 Task: Utilize Chrome Guest Mode.
Action: Mouse moved to (987, 30)
Screenshot: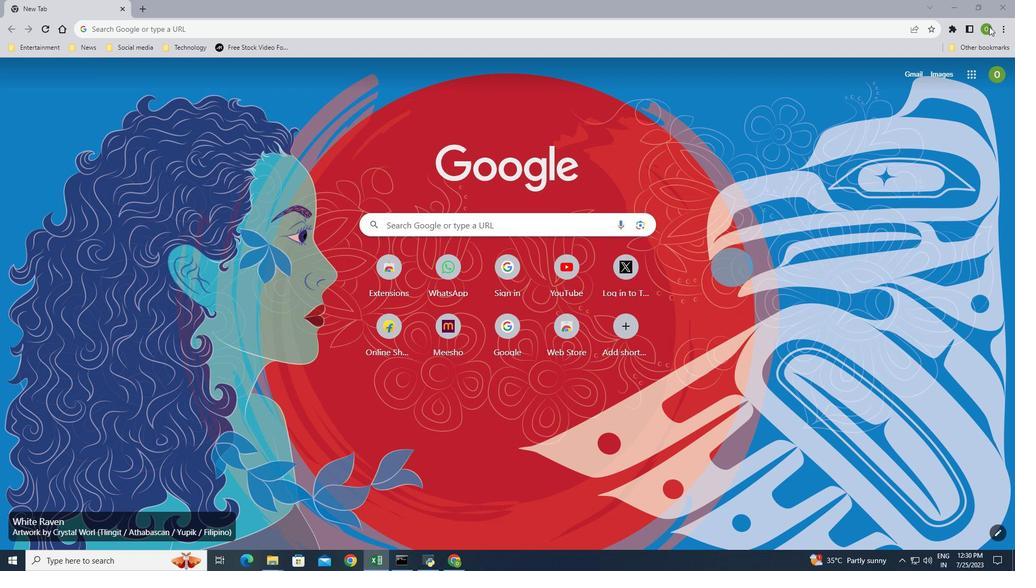 
Action: Mouse pressed left at (987, 30)
Screenshot: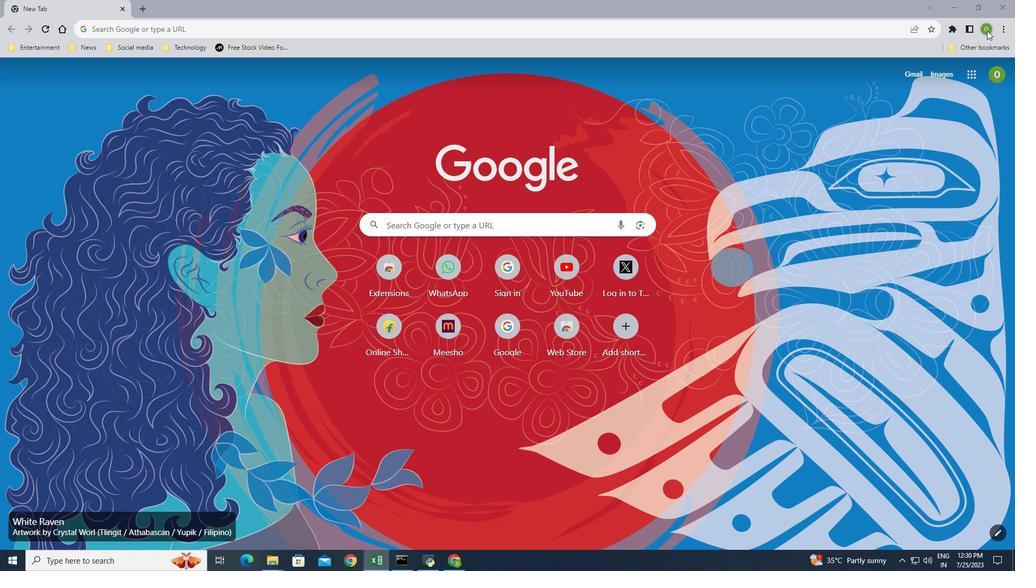
Action: Mouse moved to (904, 259)
Screenshot: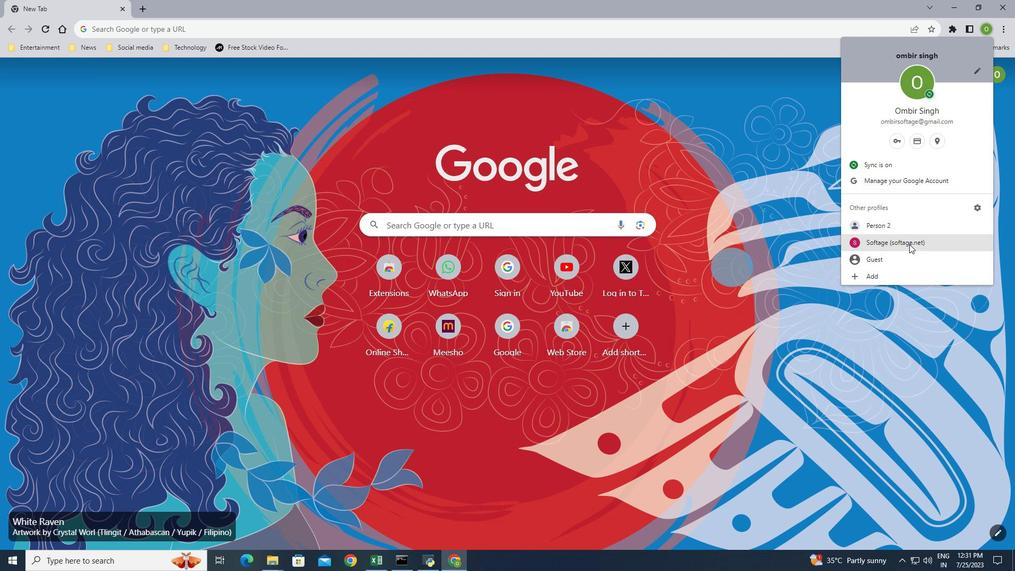 
Action: Mouse scrolled (904, 258) with delta (0, 0)
Screenshot: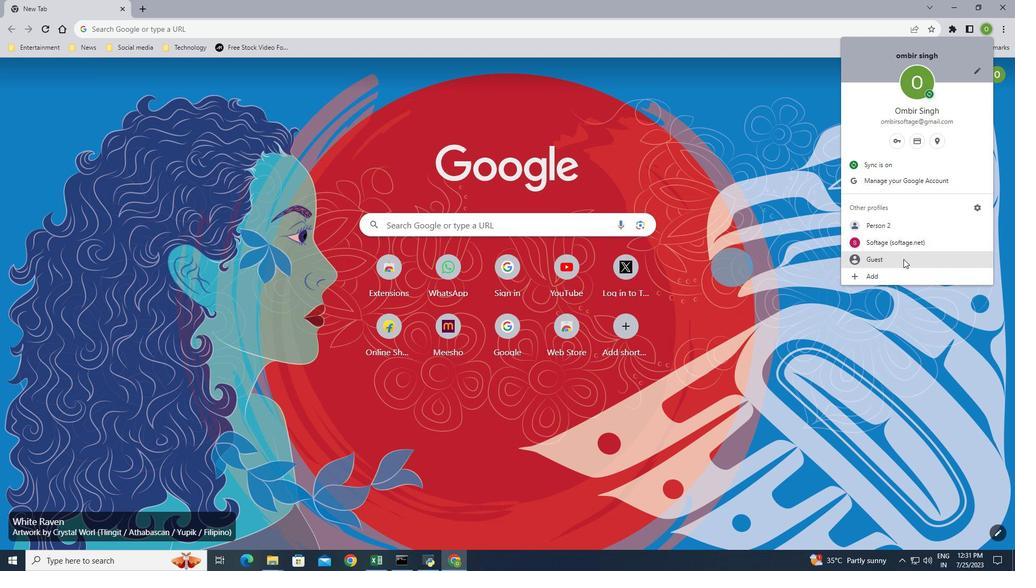 
Action: Mouse moved to (900, 259)
Screenshot: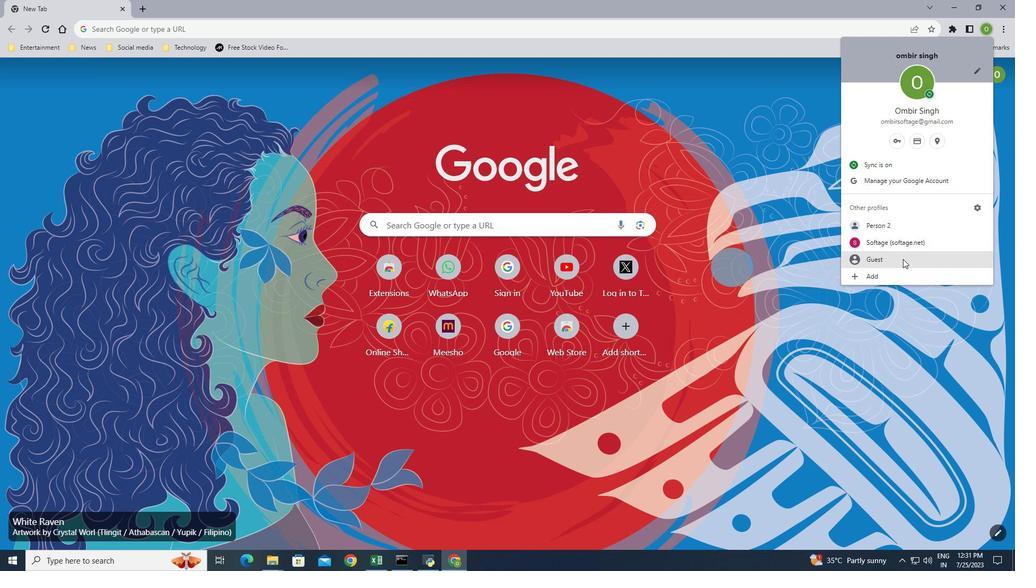
Action: Mouse pressed left at (900, 259)
Screenshot: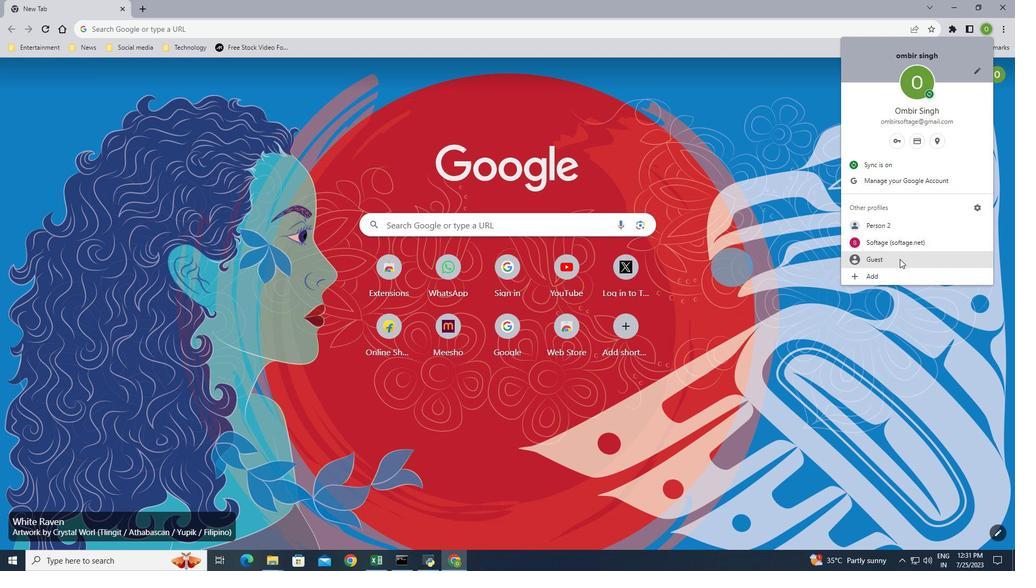 
Action: Mouse moved to (125, 31)
Screenshot: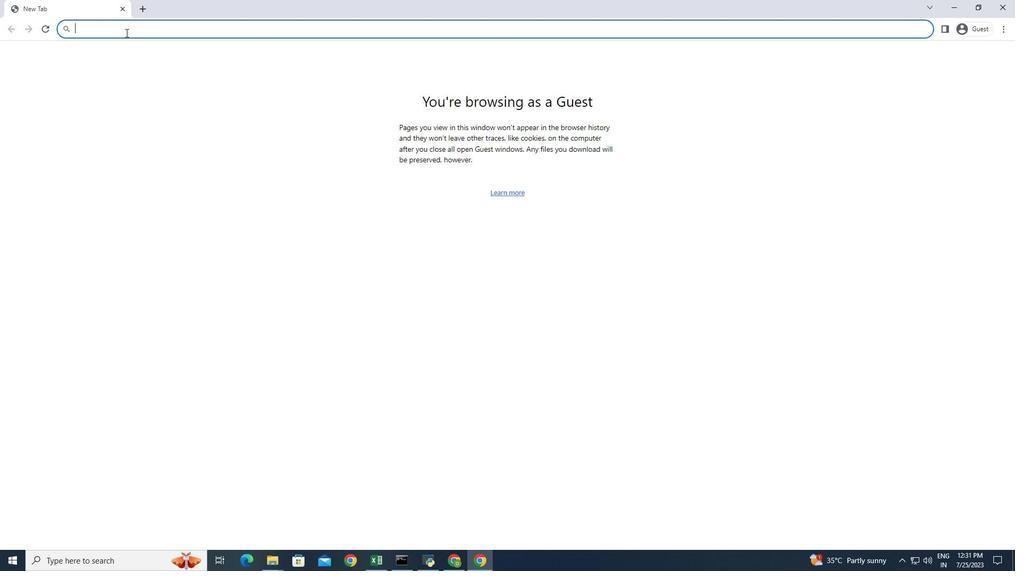 
Action: Mouse pressed left at (125, 31)
Screenshot: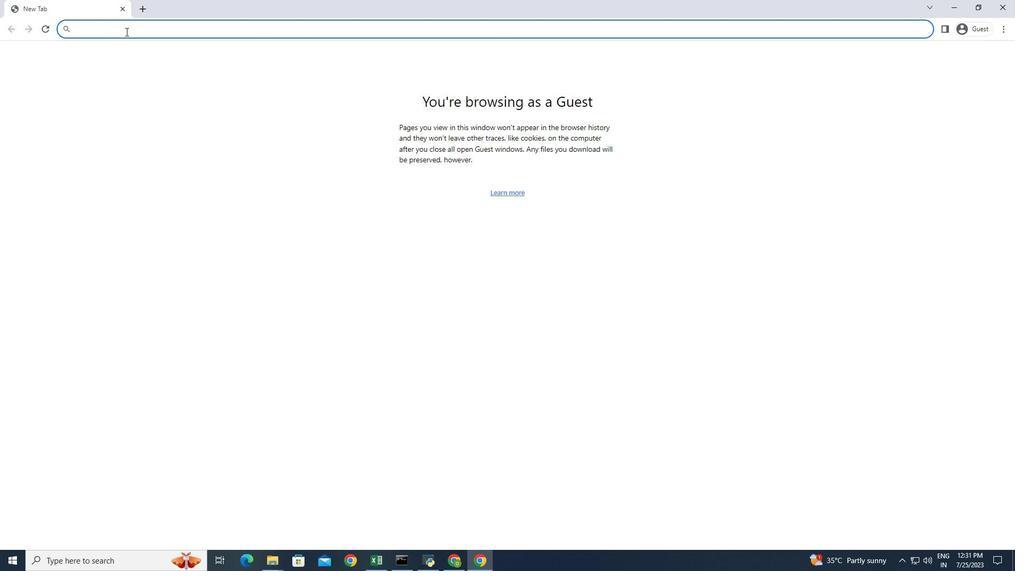 
Action: Key pressed you<Key.space>tube<Key.enter>
Screenshot: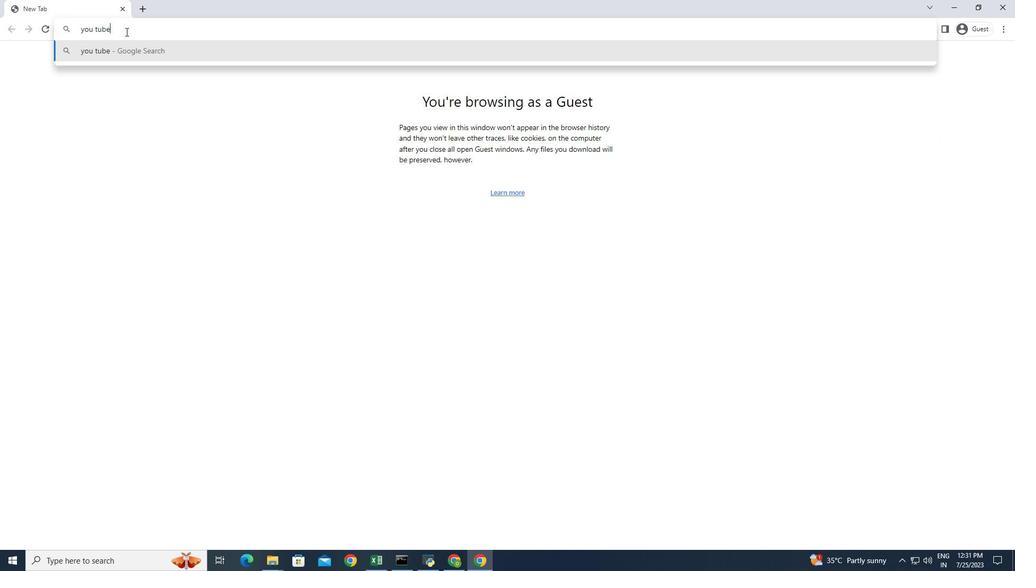 
Action: Mouse moved to (141, 8)
Screenshot: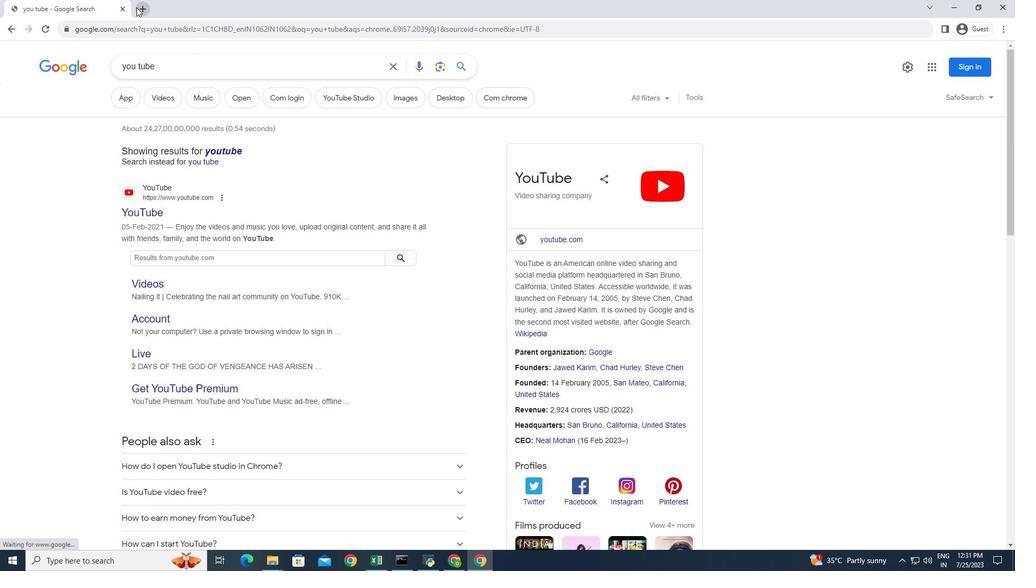 
Action: Mouse pressed left at (141, 8)
Screenshot: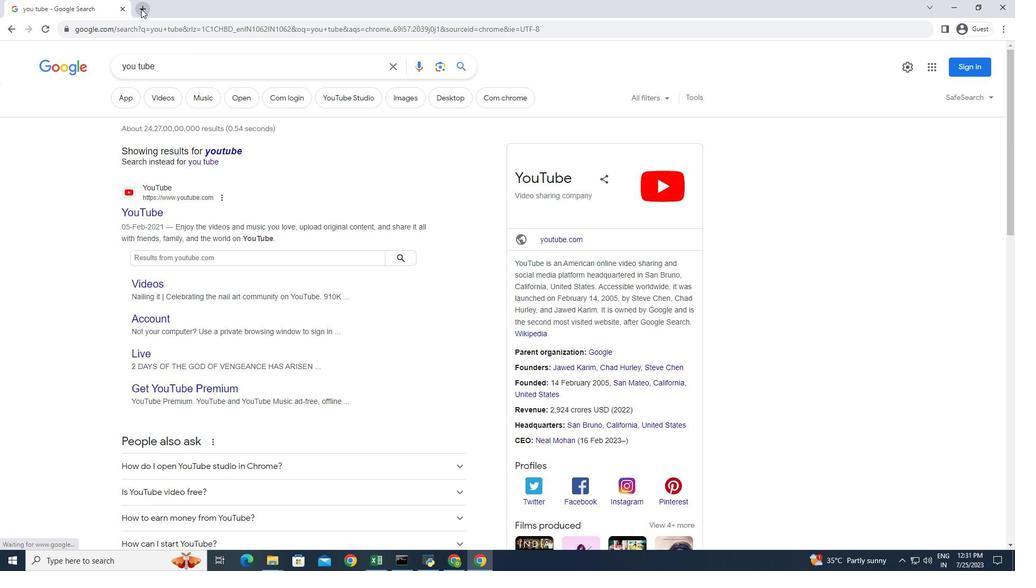 
Action: Mouse moved to (153, 32)
Screenshot: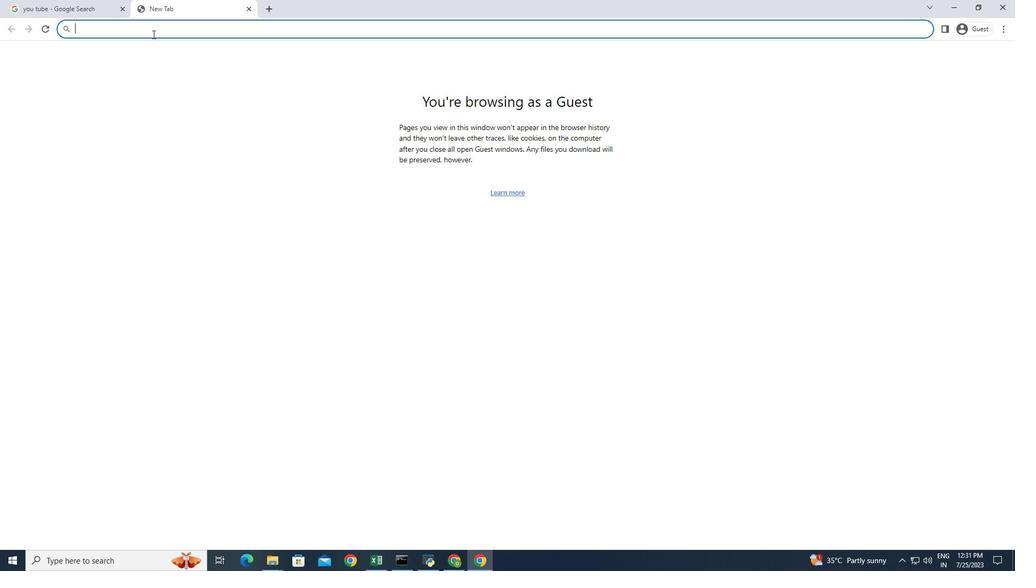 
Action: Mouse pressed left at (153, 32)
Screenshot: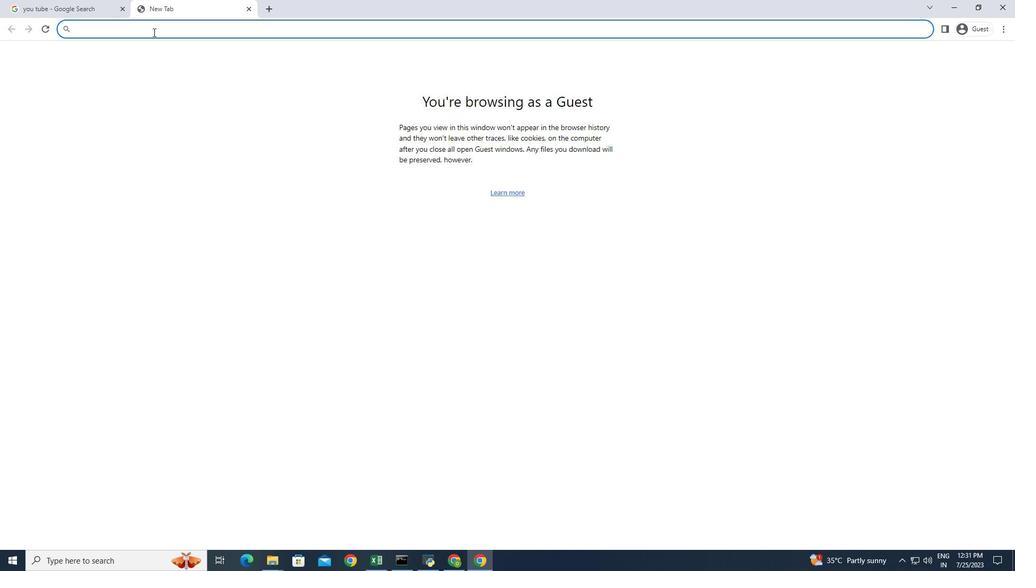 
Action: Mouse moved to (153, 31)
Screenshot: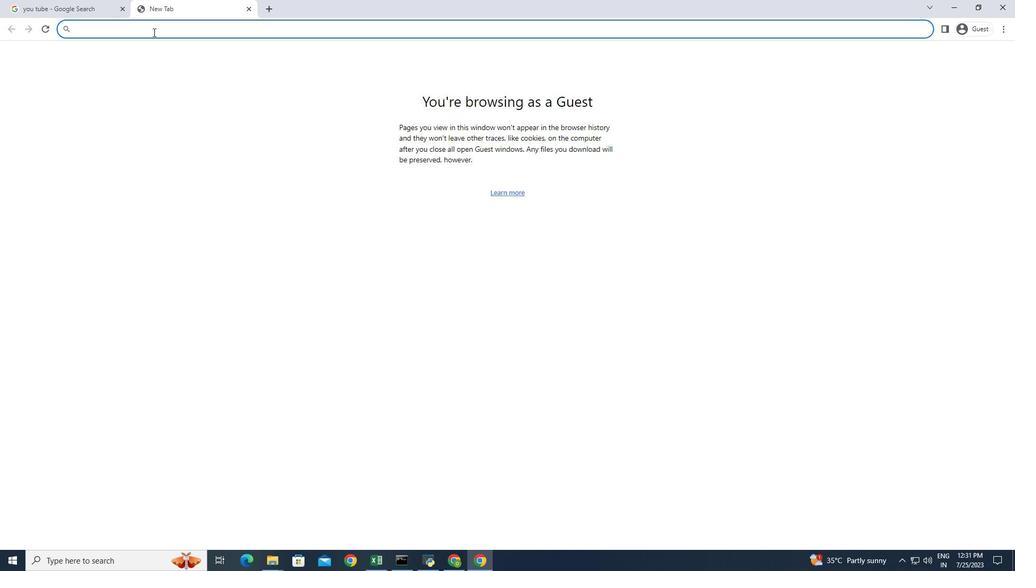 
Action: Key pressed www.facebook.com<Key.enter>
Screenshot: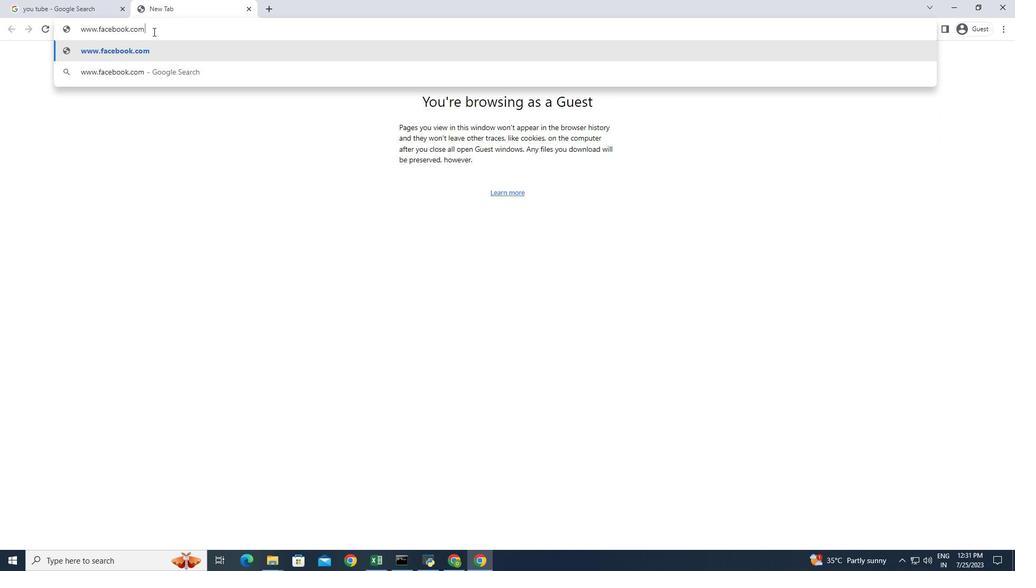 
Action: Mouse moved to (797, 356)
Screenshot: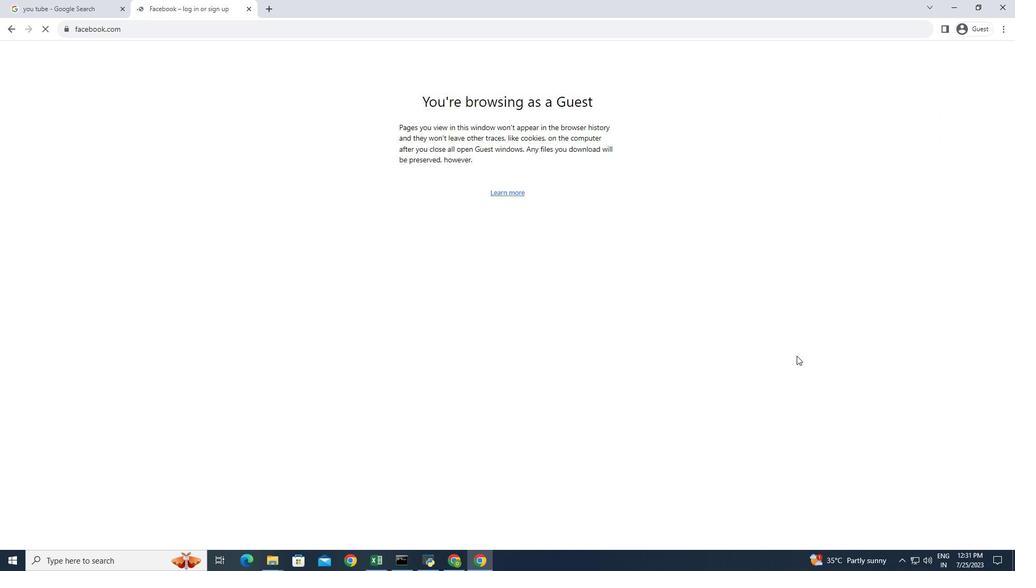 
Action: Mouse scrolled (797, 355) with delta (0, 0)
Screenshot: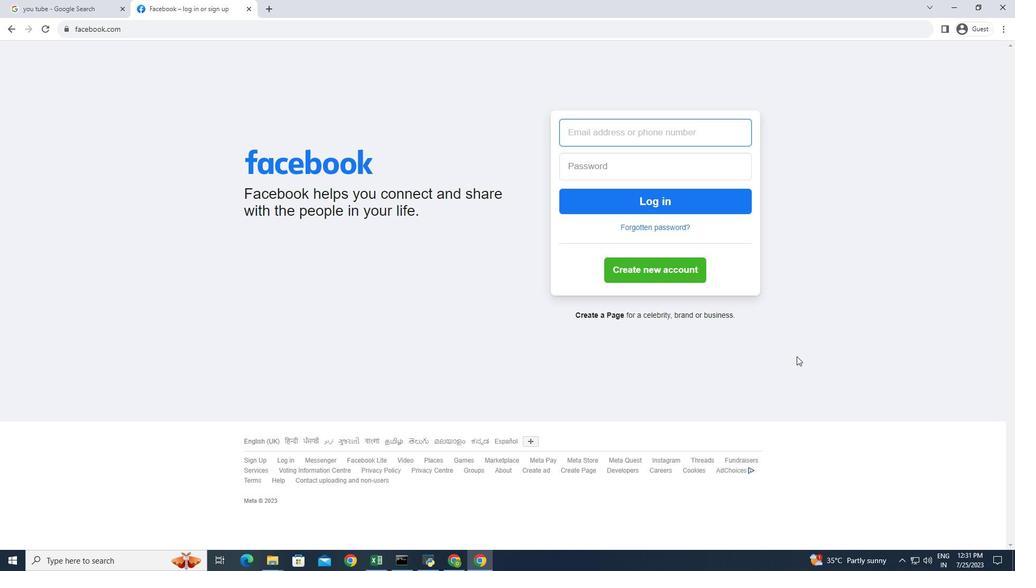 
Action: Mouse scrolled (797, 355) with delta (0, 0)
Screenshot: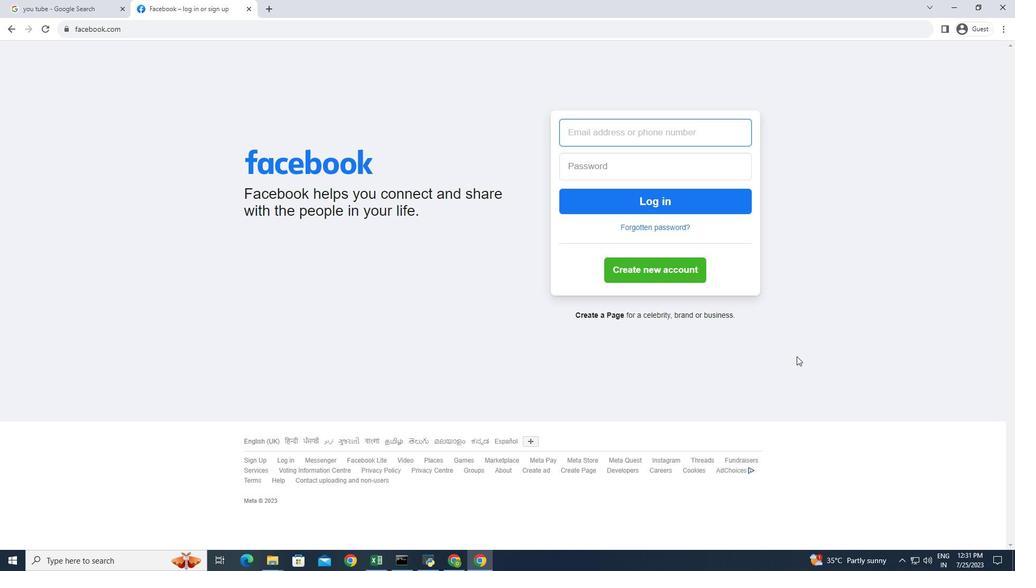 
Action: Mouse scrolled (797, 355) with delta (0, 0)
Screenshot: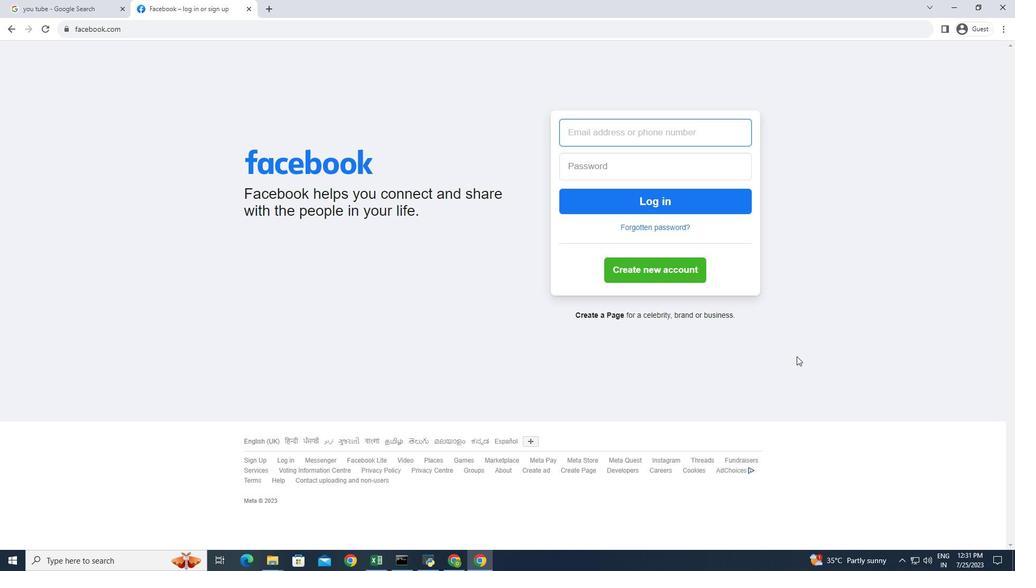 
Action: Mouse scrolled (797, 355) with delta (0, 0)
Screenshot: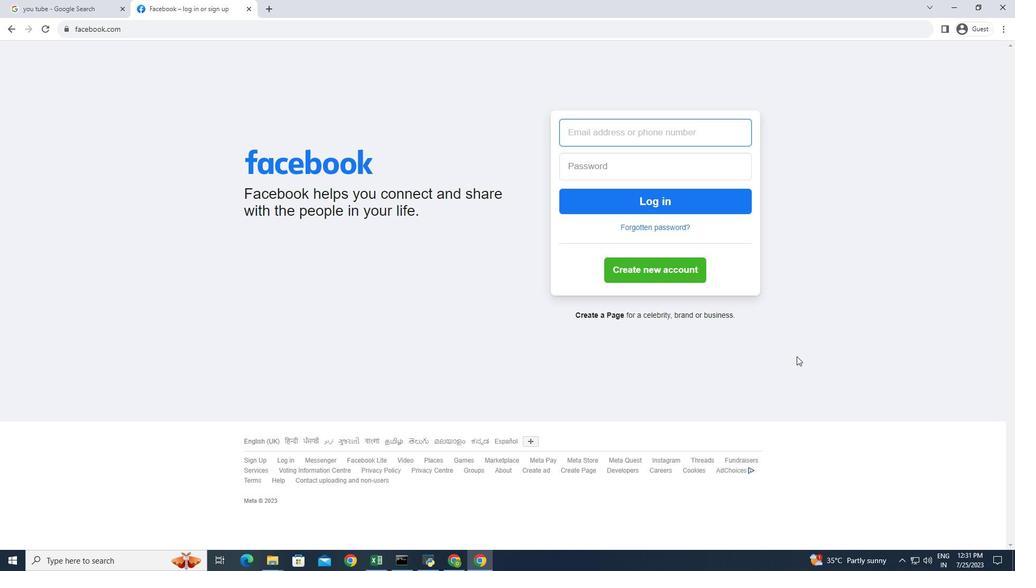 
Action: Mouse scrolled (797, 355) with delta (0, 0)
Screenshot: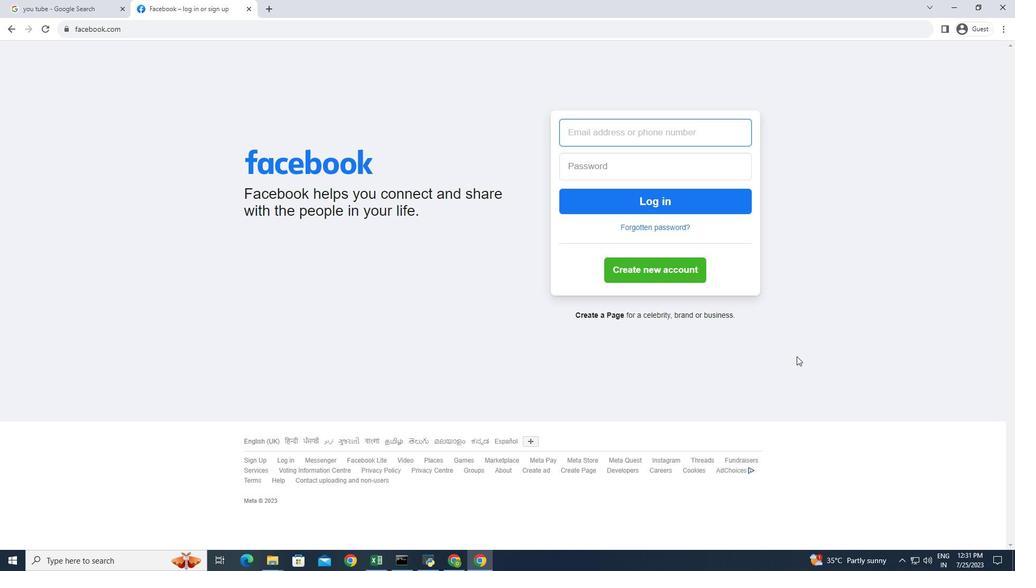 
Action: Mouse scrolled (797, 355) with delta (0, 0)
Screenshot: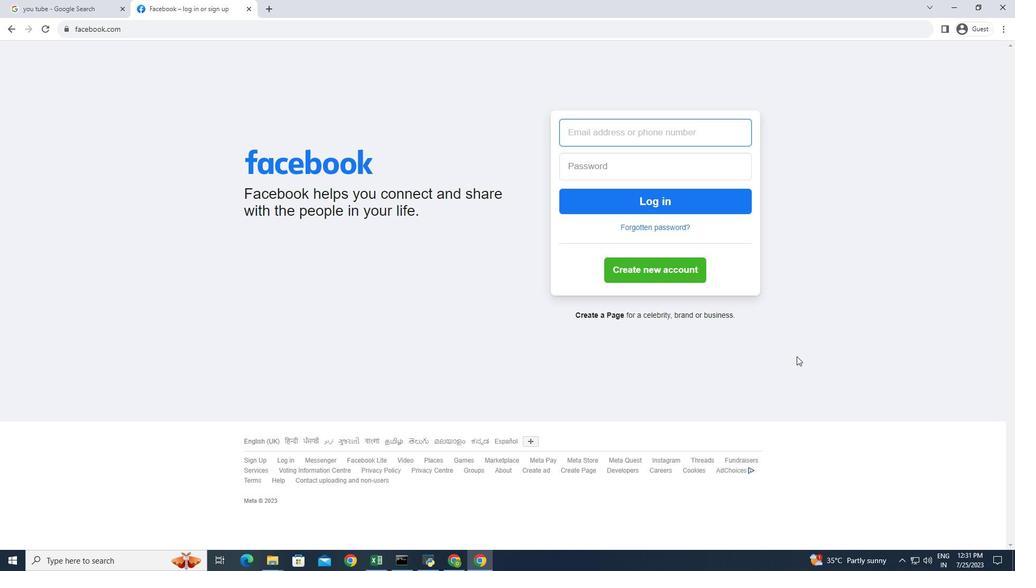 
Action: Mouse scrolled (797, 357) with delta (0, 0)
Screenshot: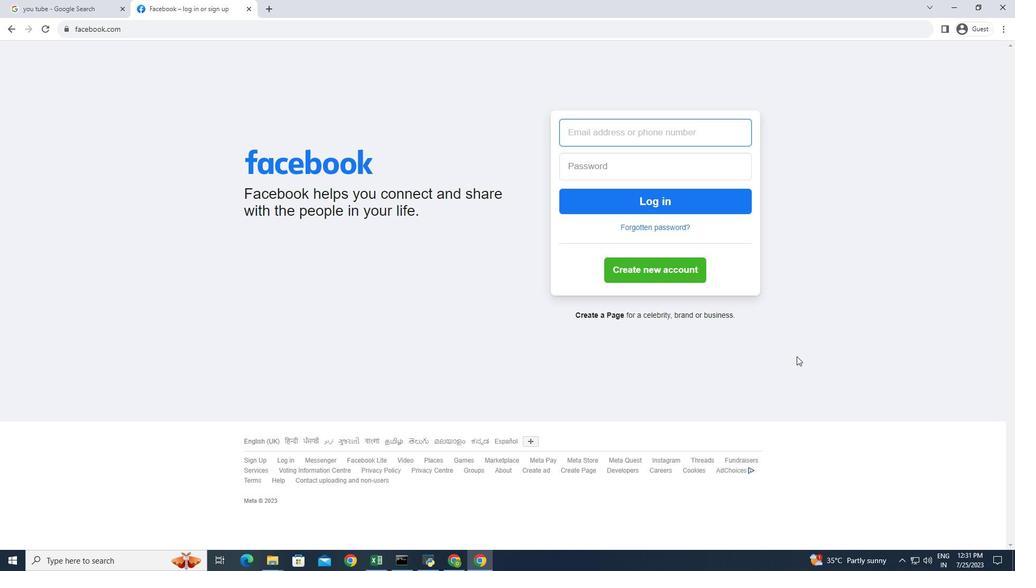 
Action: Mouse scrolled (797, 357) with delta (0, 0)
Screenshot: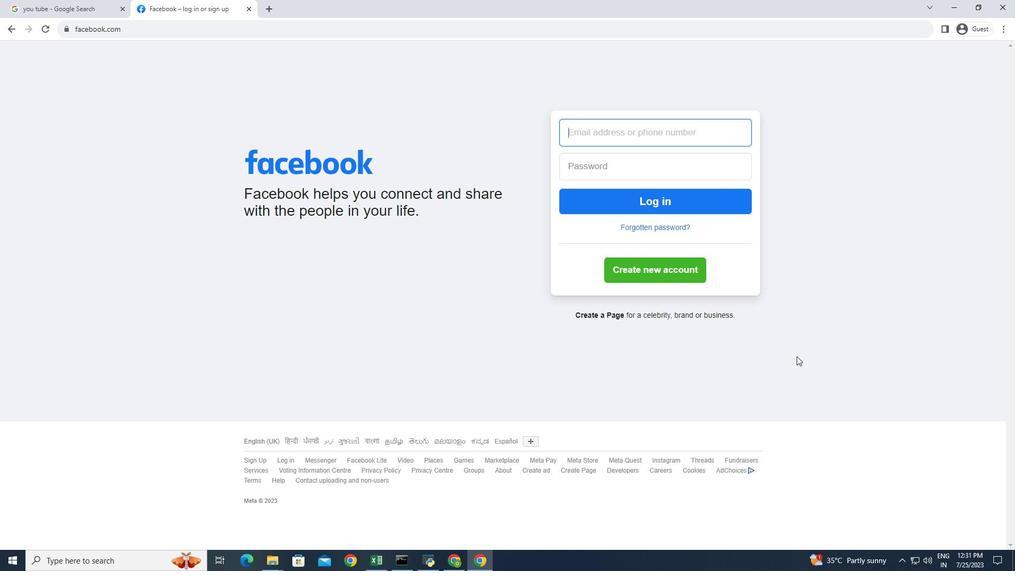
Action: Mouse scrolled (797, 357) with delta (0, 0)
Screenshot: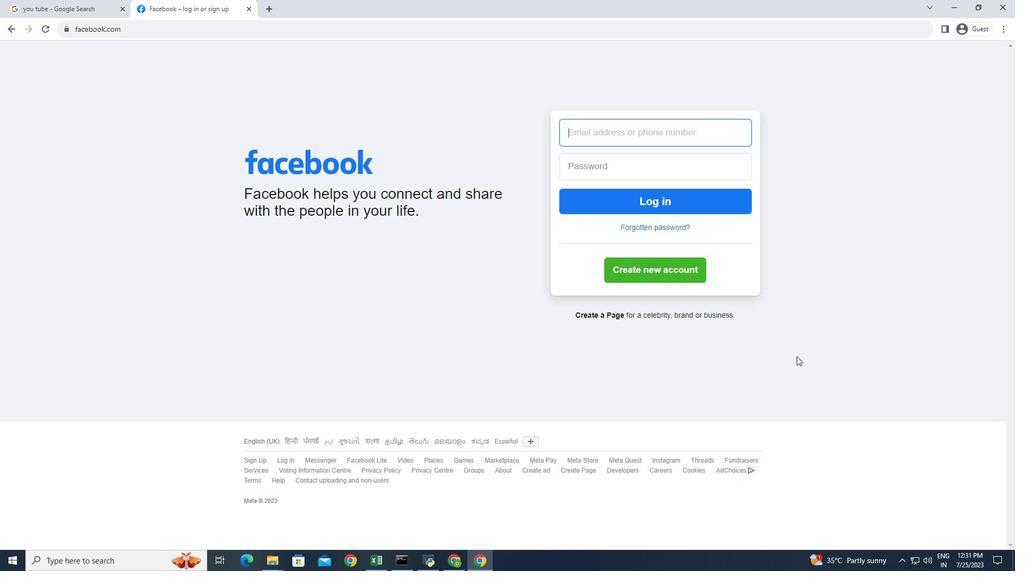 
Action: Mouse scrolled (797, 357) with delta (0, 0)
Screenshot: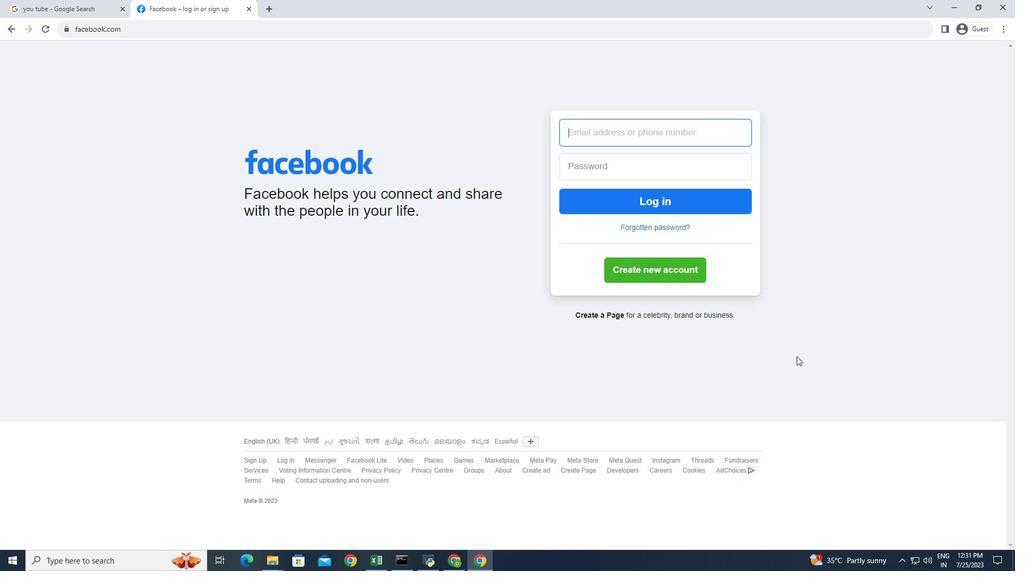 
Action: Mouse scrolled (797, 357) with delta (0, 0)
Screenshot: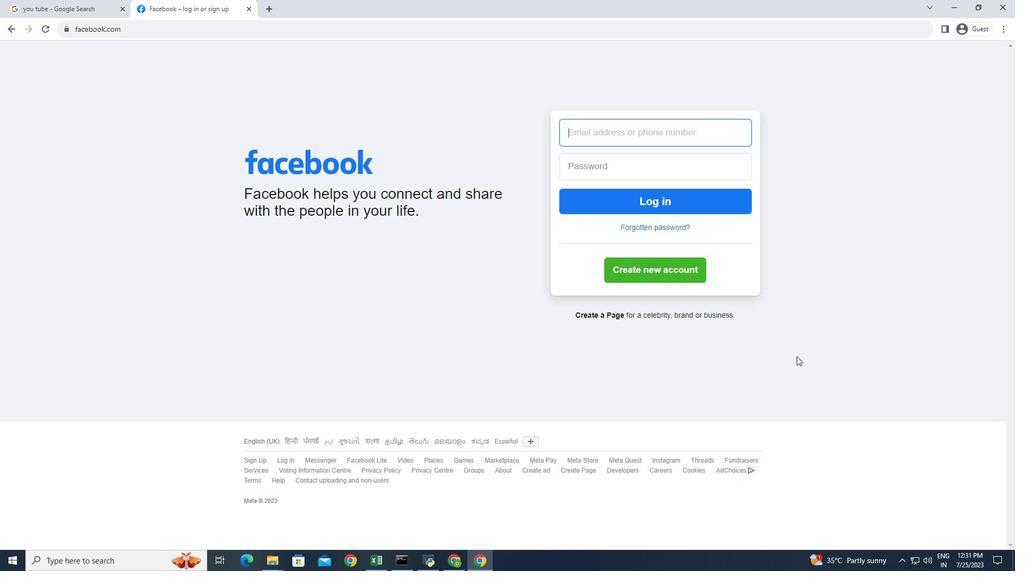 
